 Task: Add Nuun Lemon Lime Drink Tabs to the cart.
Action: Mouse pressed left at (21, 98)
Screenshot: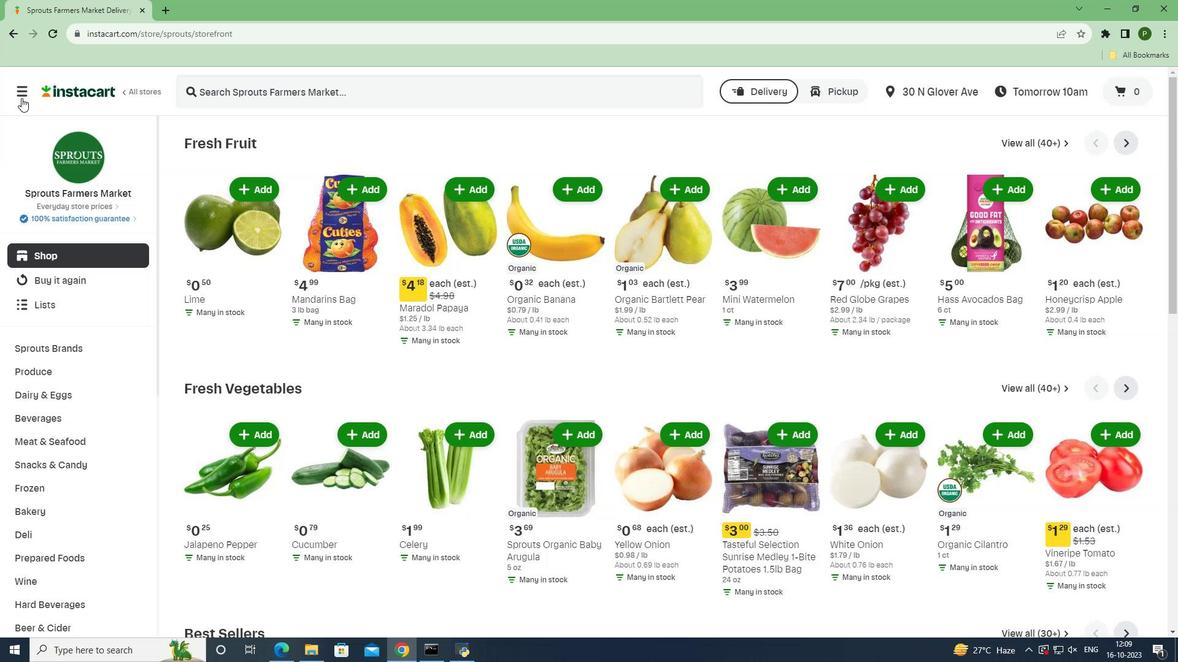 
Action: Mouse moved to (60, 316)
Screenshot: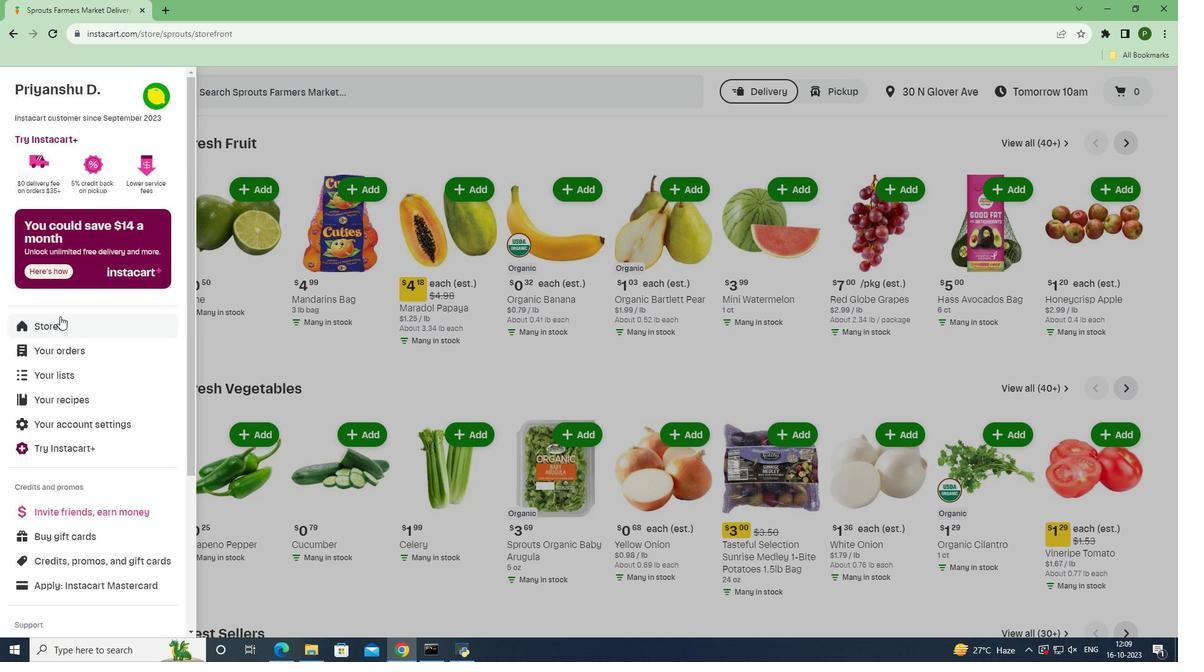 
Action: Mouse pressed left at (60, 316)
Screenshot: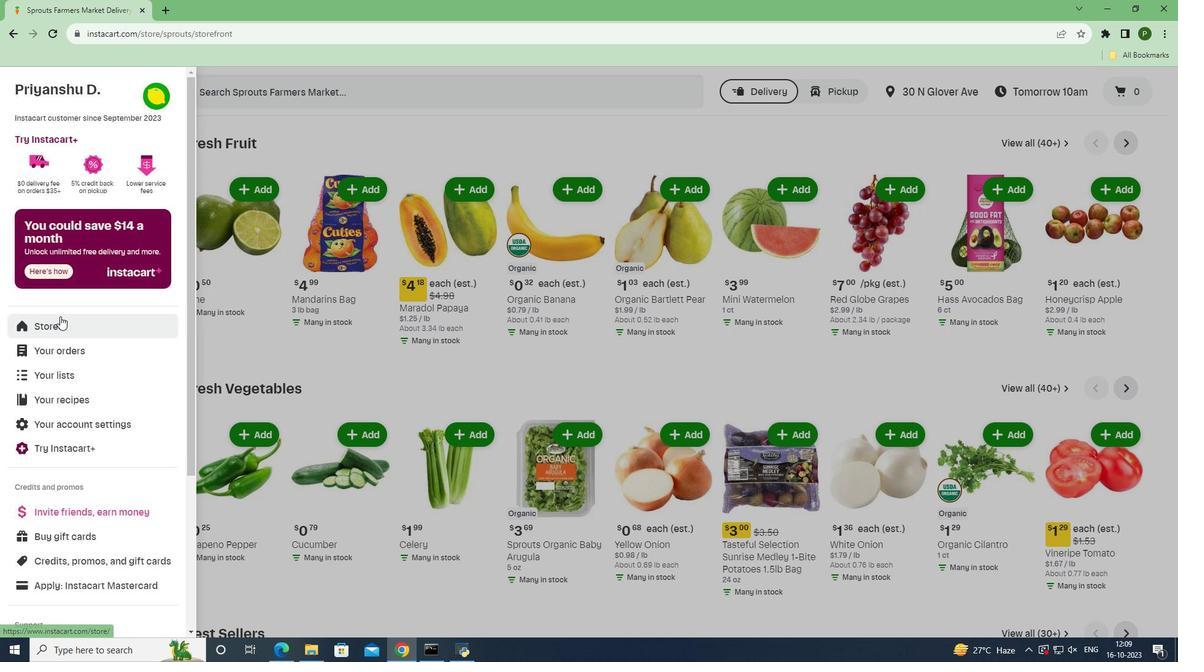 
Action: Mouse moved to (286, 141)
Screenshot: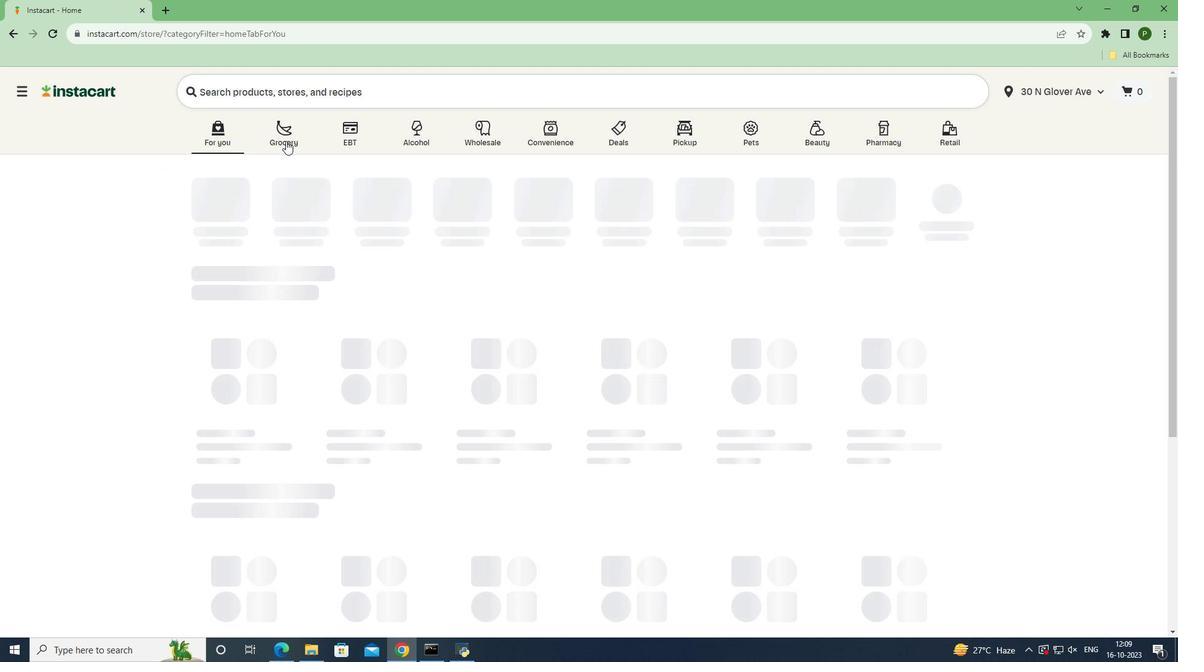 
Action: Mouse pressed left at (286, 141)
Screenshot: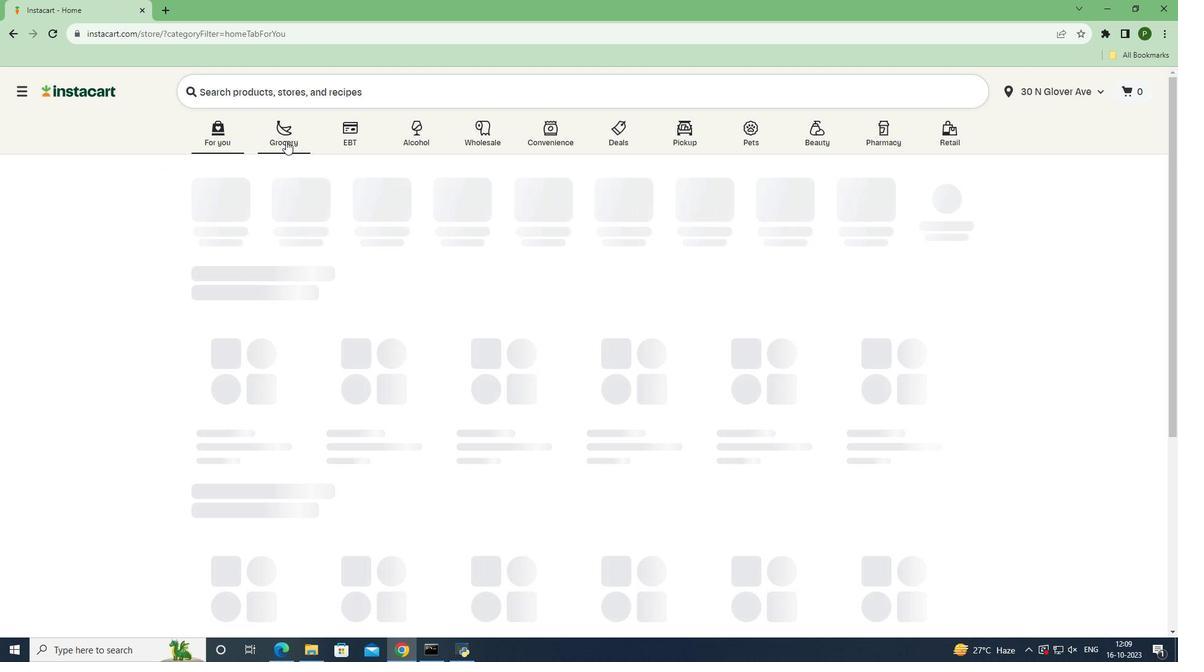 
Action: Mouse moved to (748, 277)
Screenshot: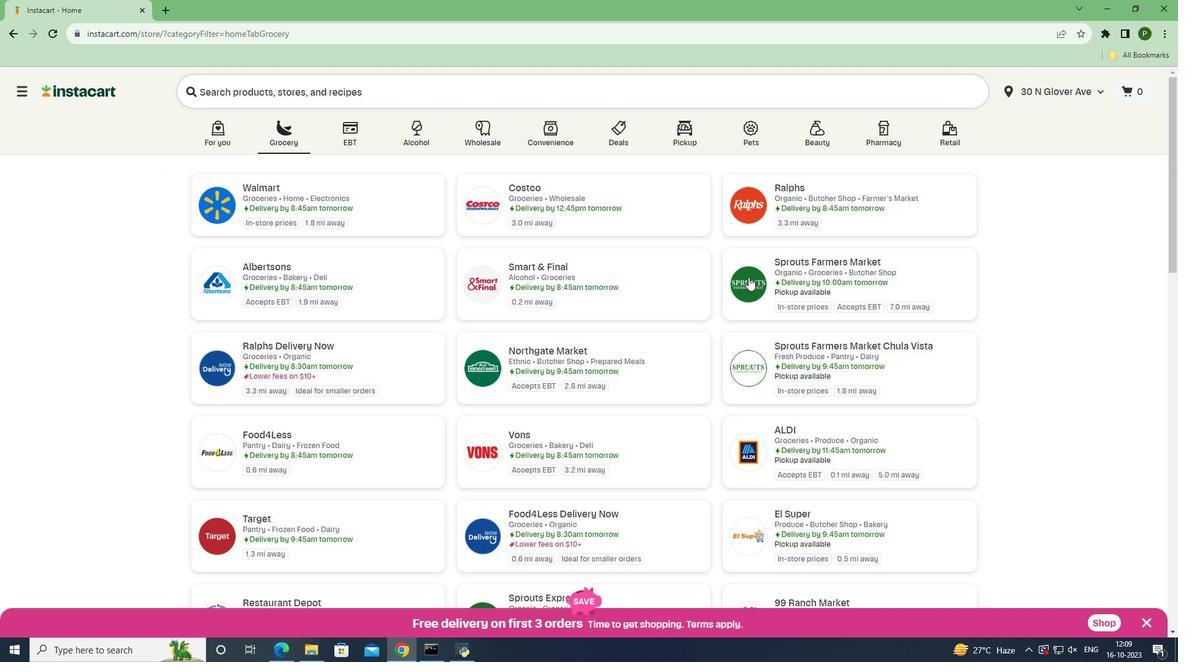 
Action: Mouse pressed left at (748, 277)
Screenshot: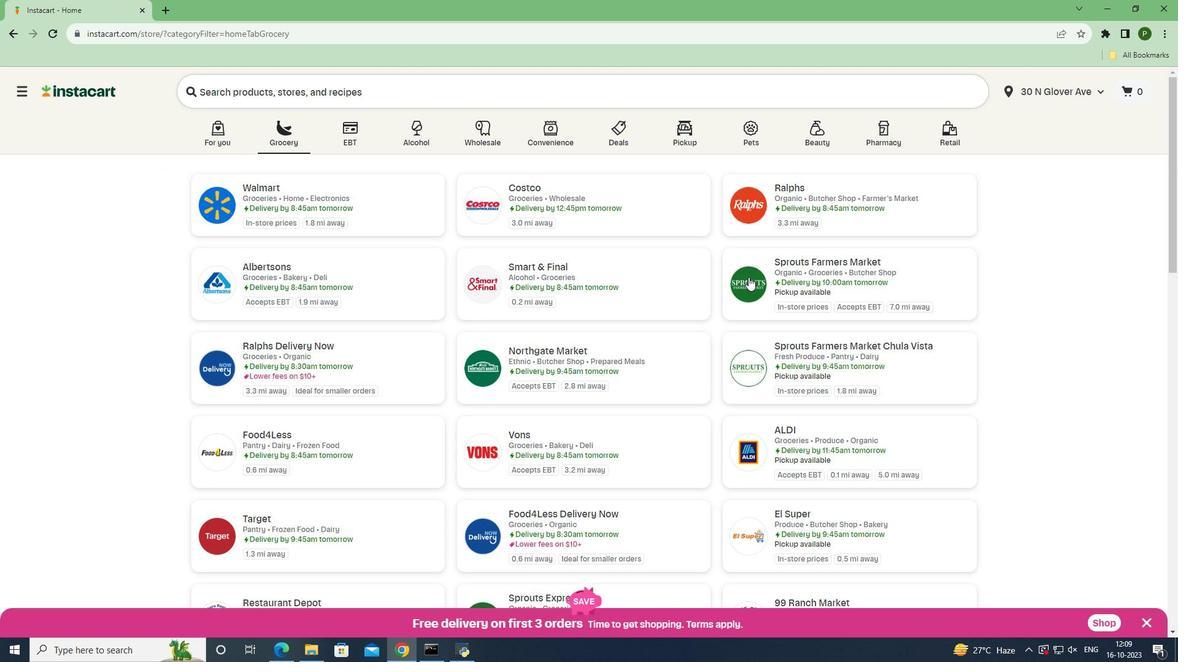 
Action: Mouse moved to (53, 414)
Screenshot: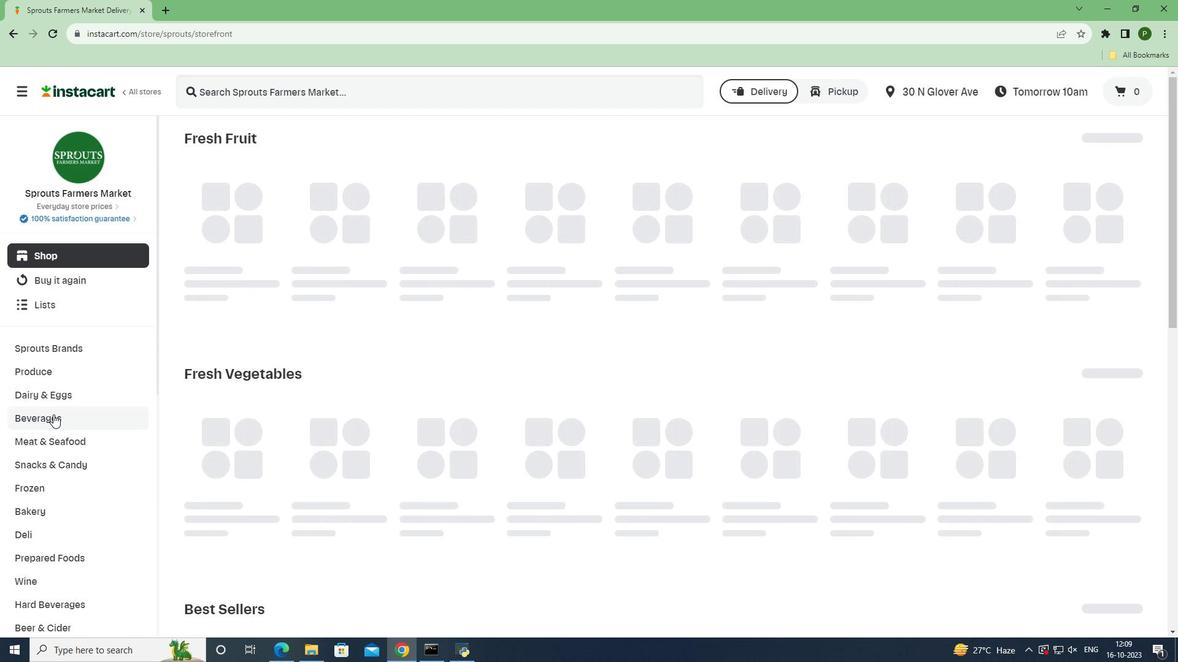 
Action: Mouse pressed left at (53, 414)
Screenshot: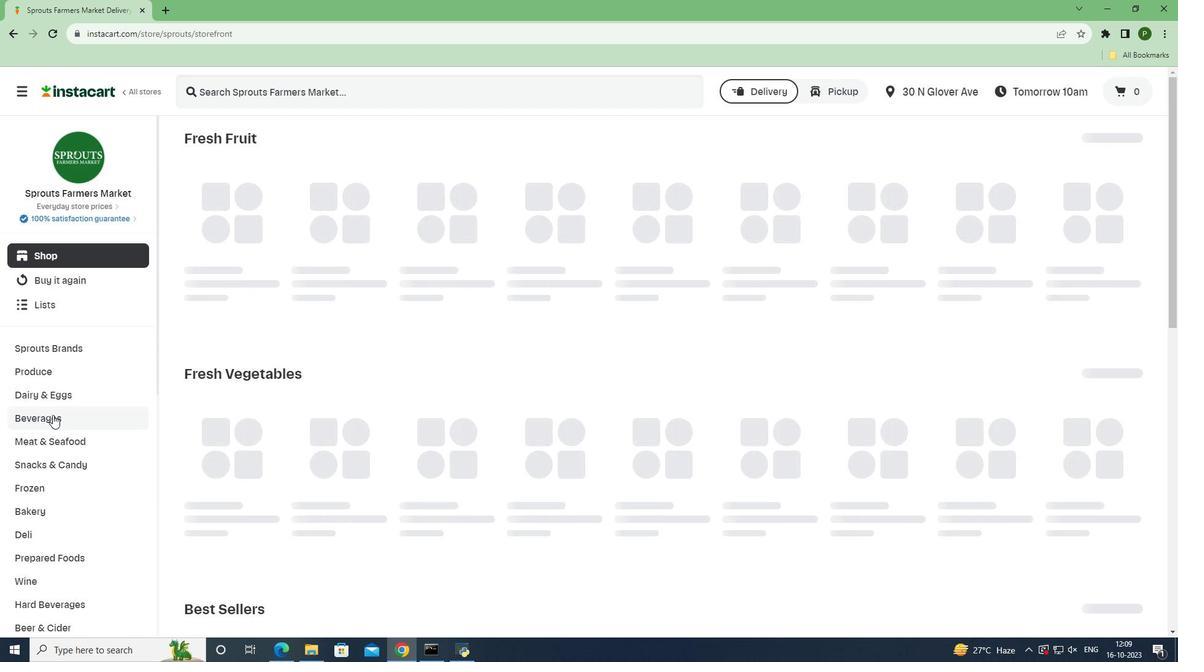 
Action: Mouse moved to (1112, 178)
Screenshot: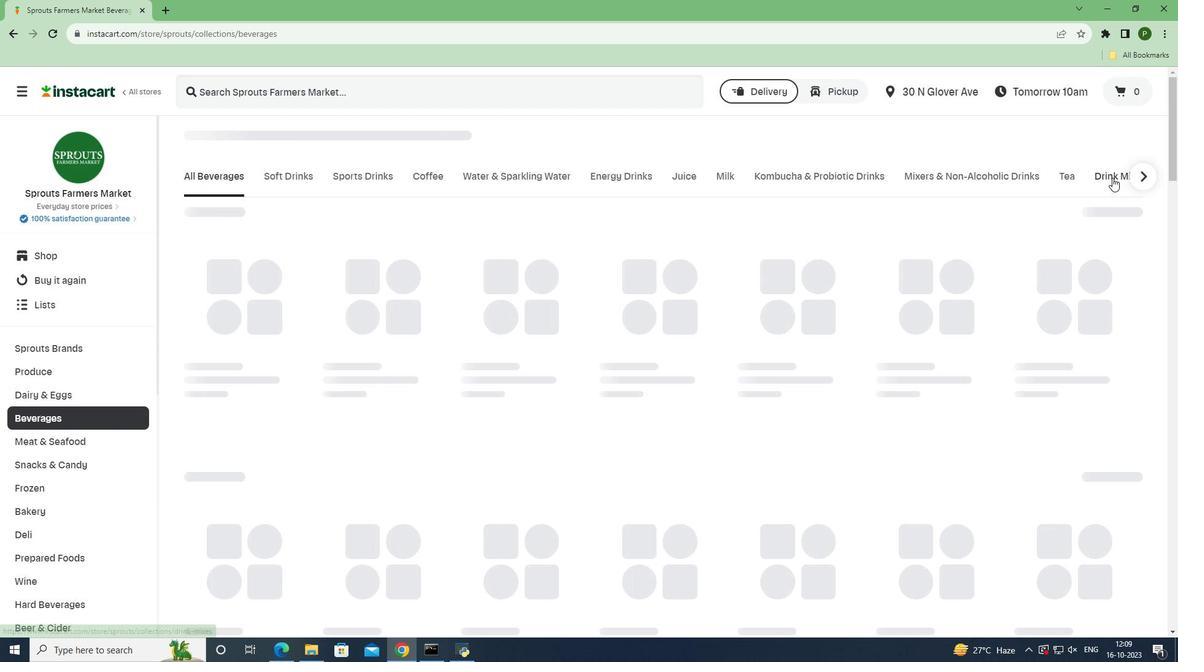 
Action: Mouse pressed left at (1112, 178)
Screenshot: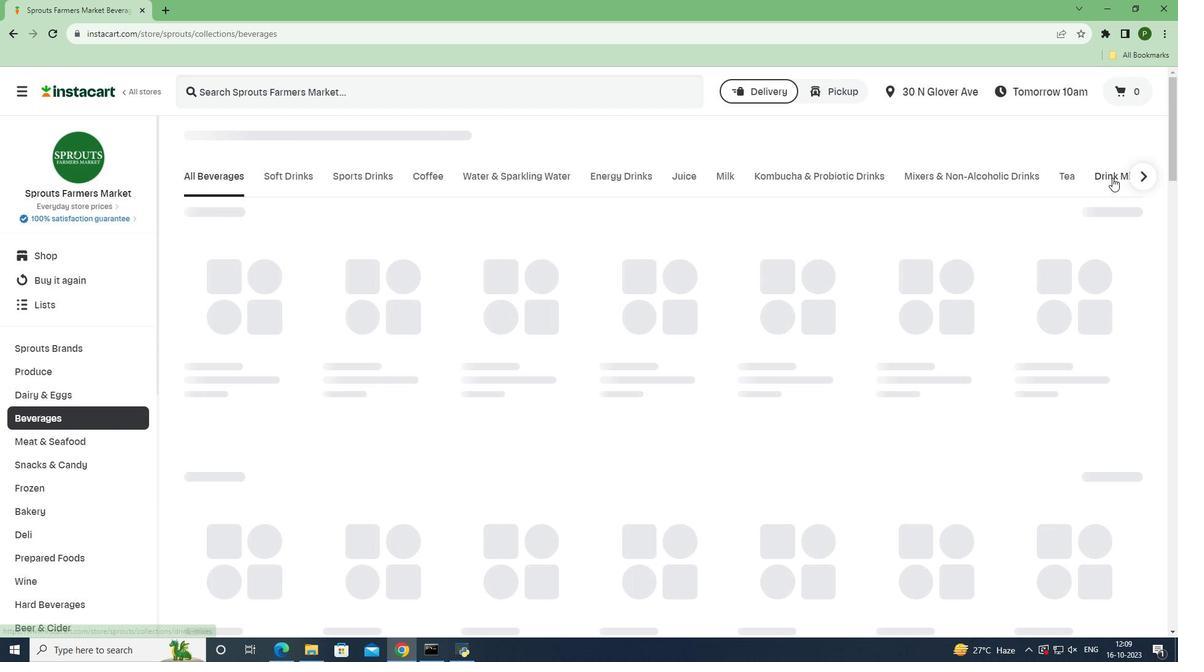
Action: Mouse moved to (427, 70)
Screenshot: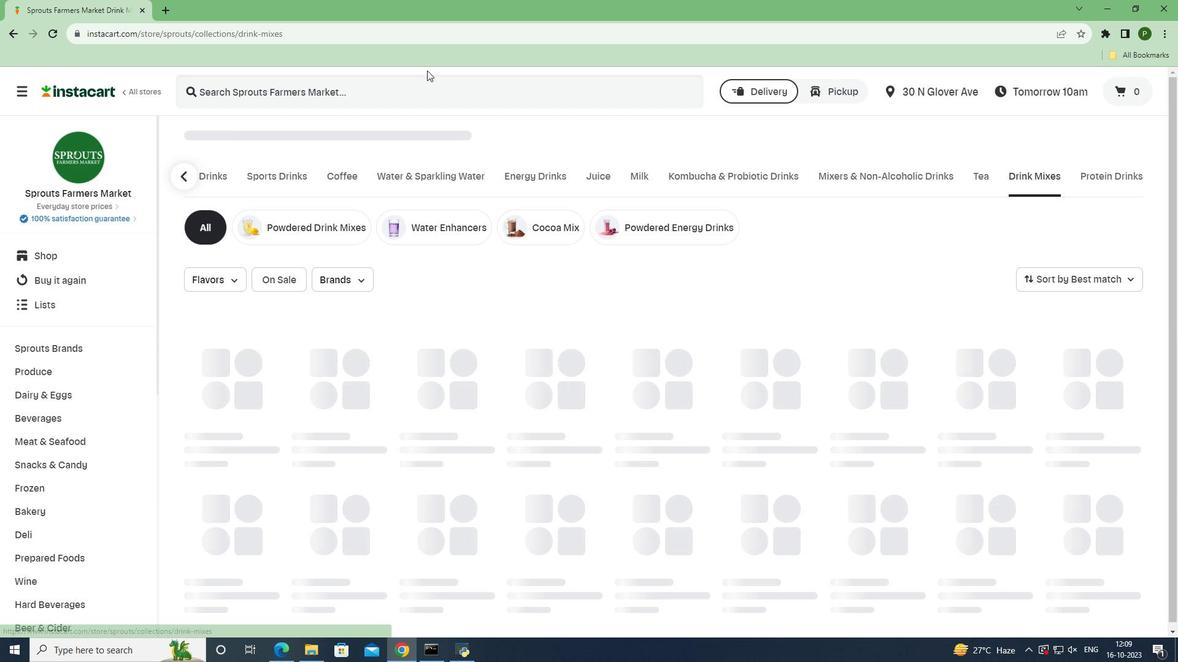
Action: Mouse pressed left at (427, 70)
Screenshot: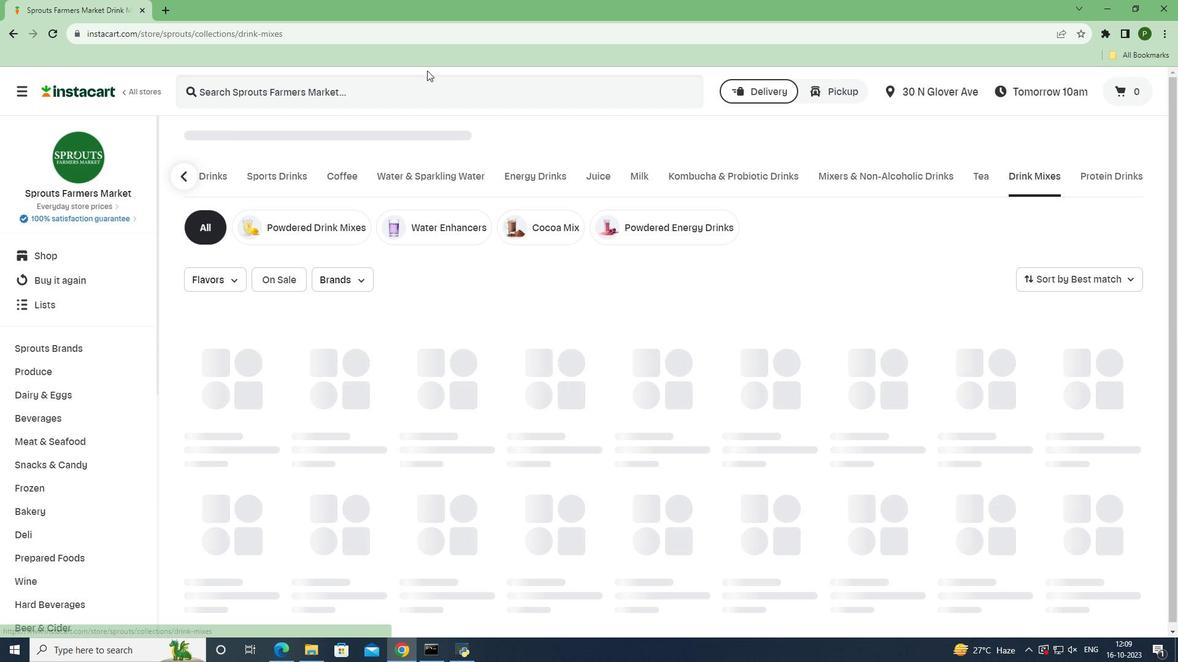 
Action: Mouse moved to (418, 77)
Screenshot: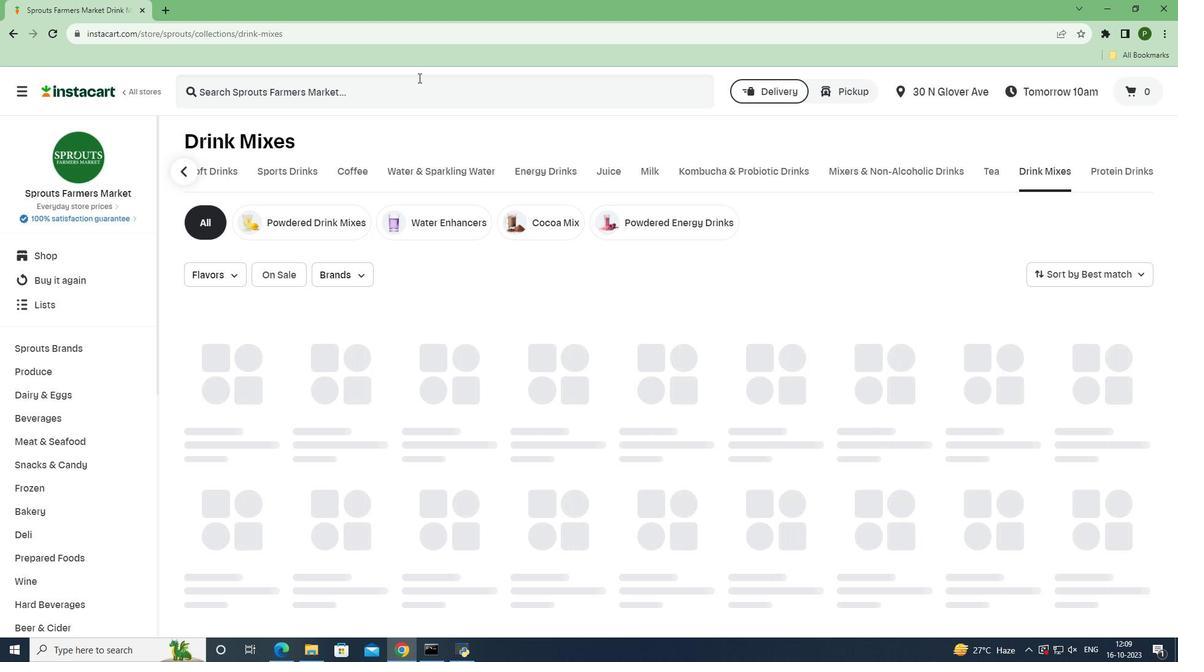 
Action: Mouse pressed left at (418, 77)
Screenshot: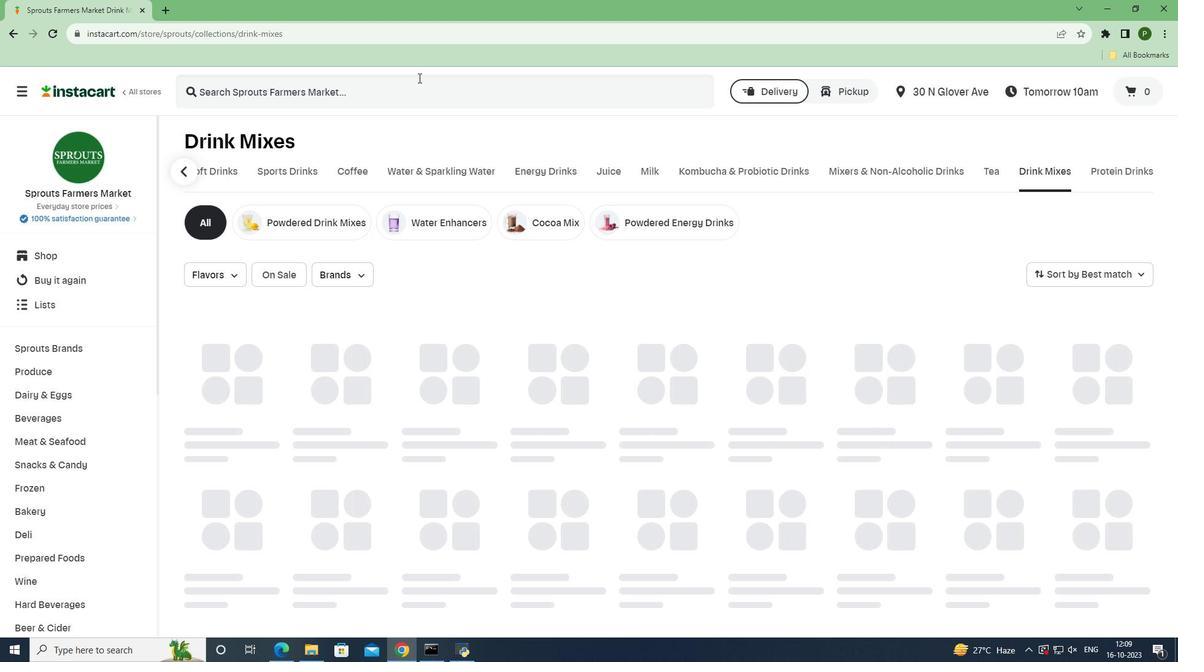 
Action: Key pressed <Key.caps_lock>N<Key.caps_lock>uun<Key.space><Key.caps_lock>L<Key.caps_lock>emon<Key.space><Key.caps_lock>L<Key.caps_lock>ime<Key.space><Key.caps_lock>D<Key.caps_lock>rink<Key.space><Key.caps_lock>T<Key.caps_lock>abs<Key.space><Key.enter>
Screenshot: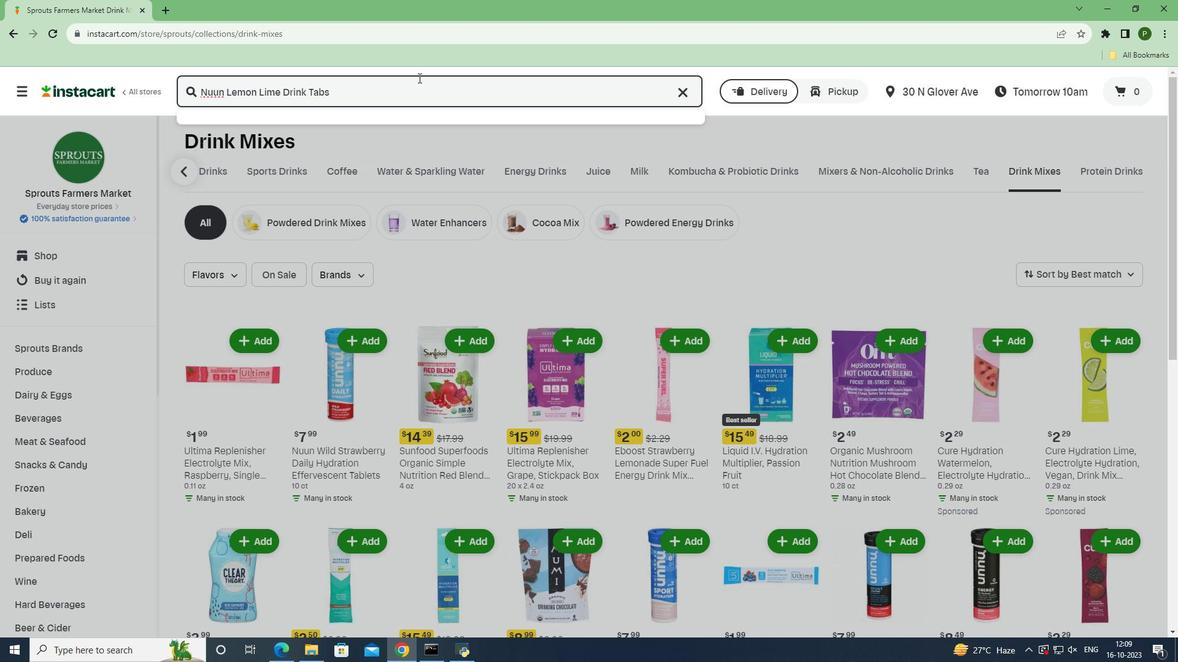 
Action: Mouse moved to (330, 196)
Screenshot: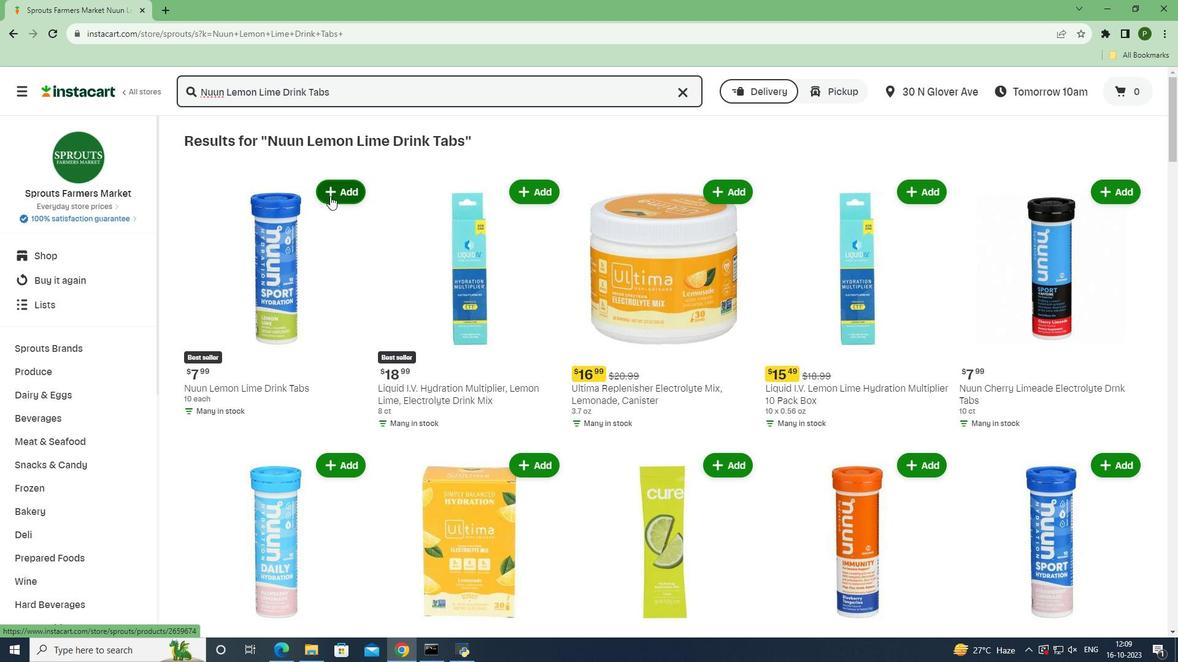 
Action: Mouse pressed left at (330, 196)
Screenshot: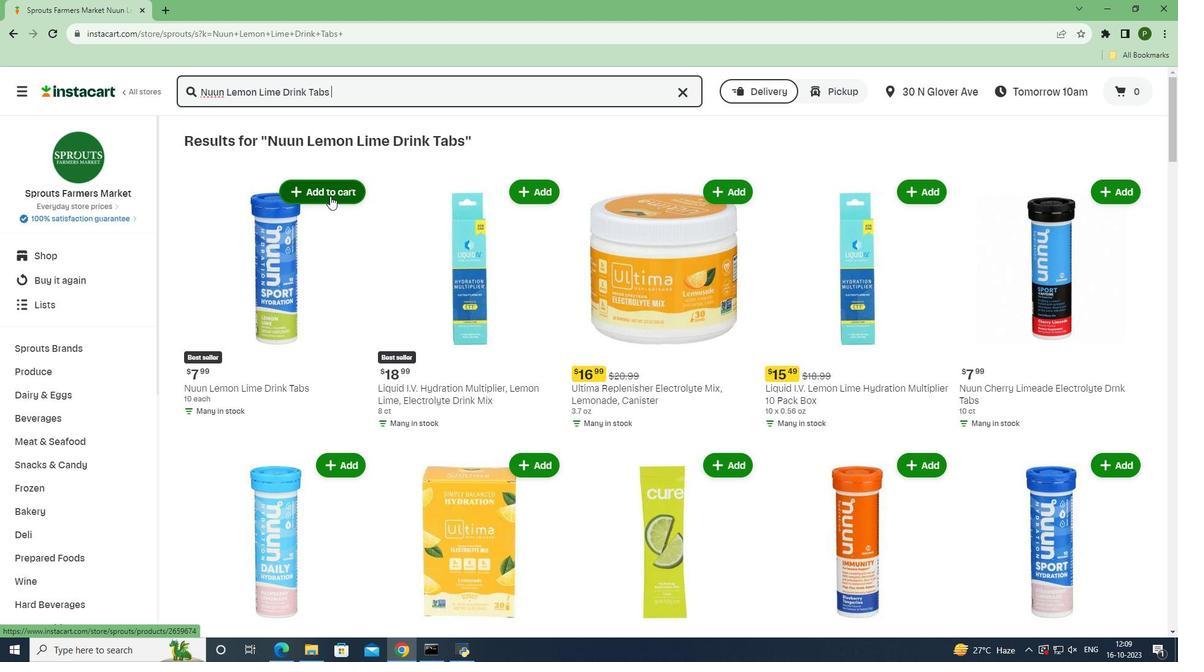 
Action: Mouse moved to (370, 276)
Screenshot: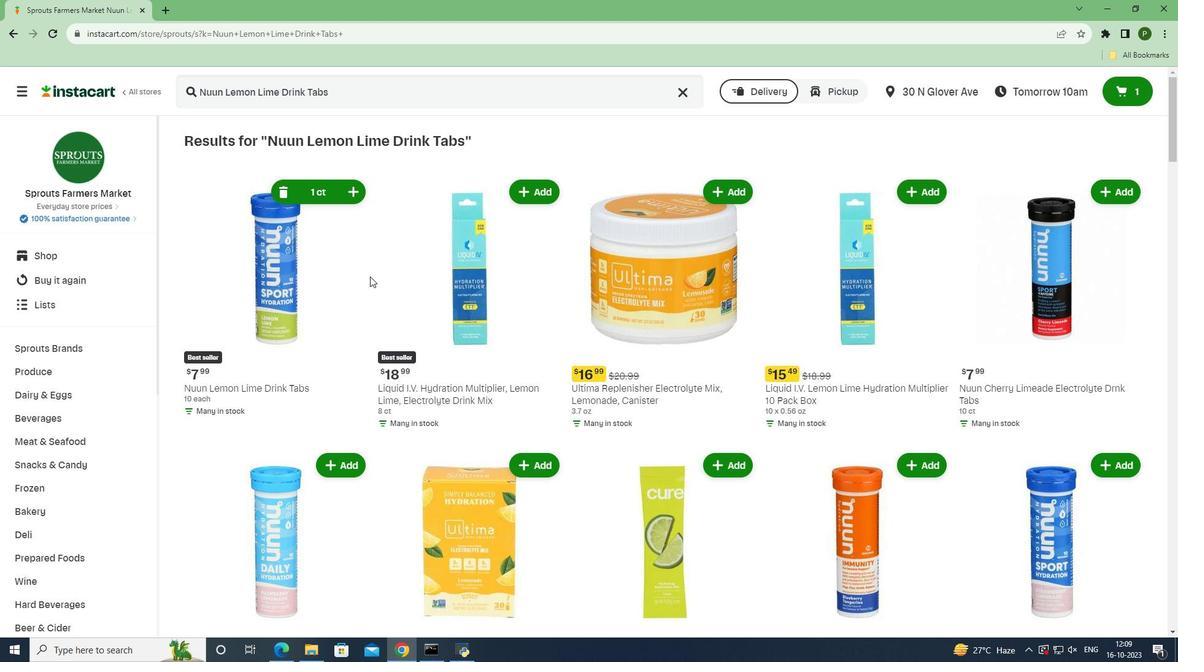 
